 Task: Add Fra' Mani Spicy Italian Smoked Sausage to the cart.
Action: Mouse pressed left at (21, 112)
Screenshot: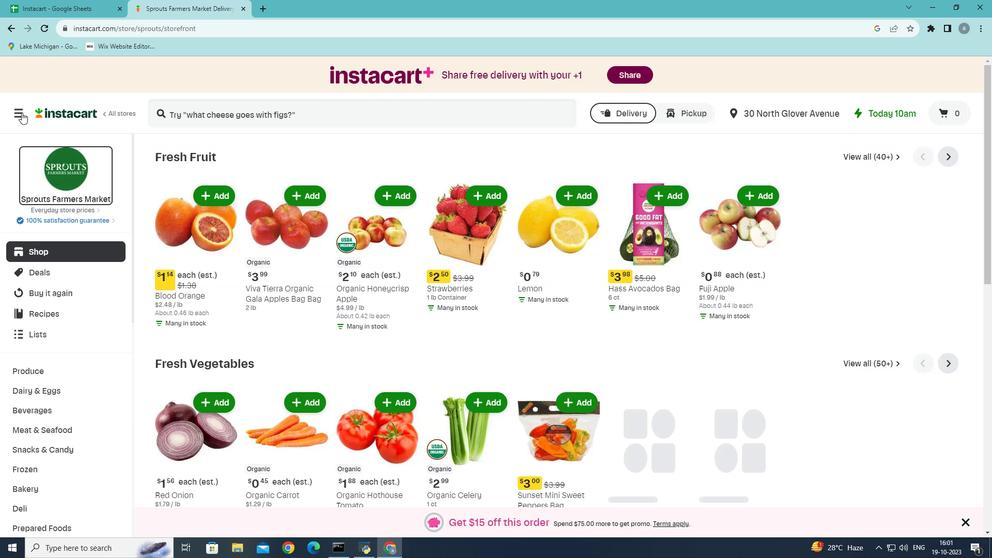 
Action: Mouse moved to (49, 294)
Screenshot: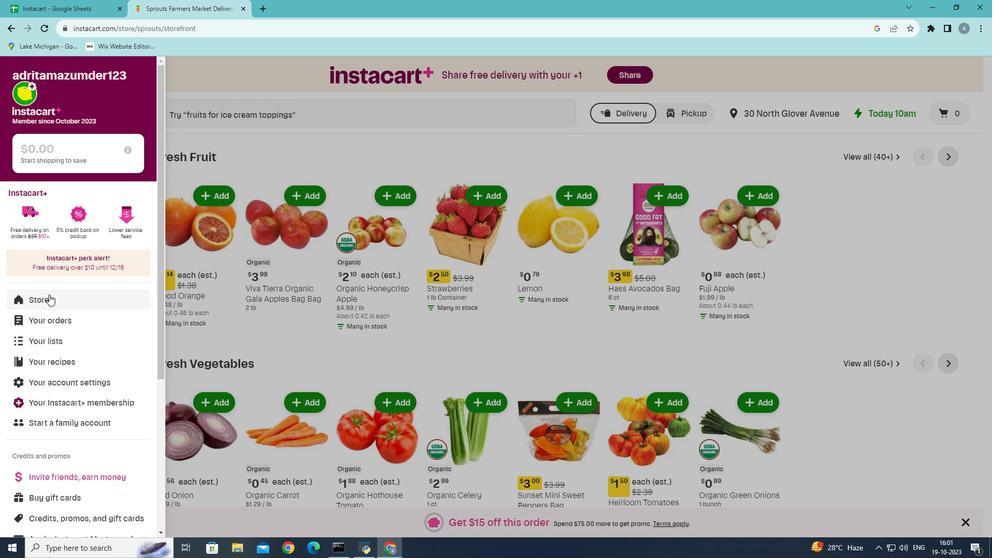 
Action: Mouse pressed left at (49, 294)
Screenshot: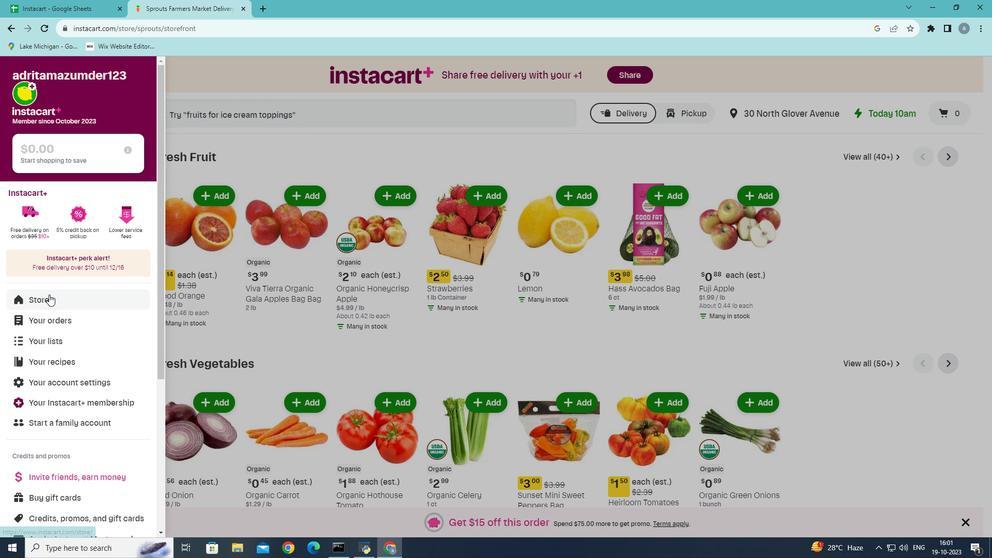 
Action: Mouse moved to (243, 120)
Screenshot: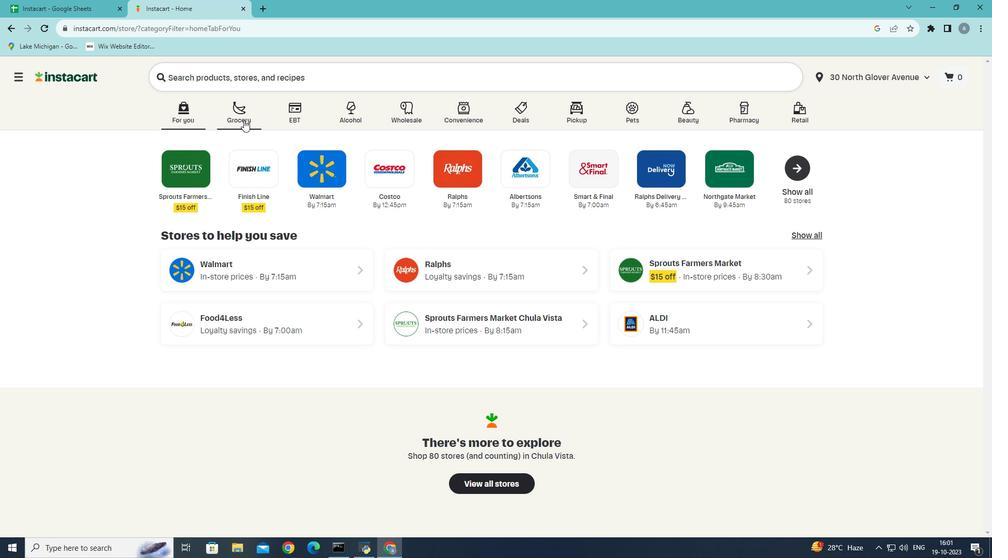 
Action: Mouse pressed left at (243, 120)
Screenshot: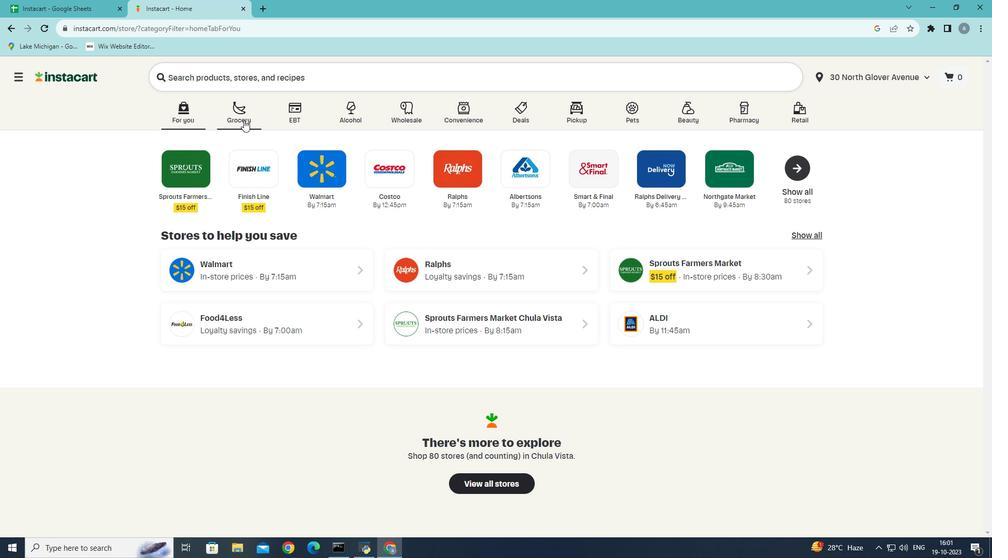 
Action: Mouse moved to (227, 281)
Screenshot: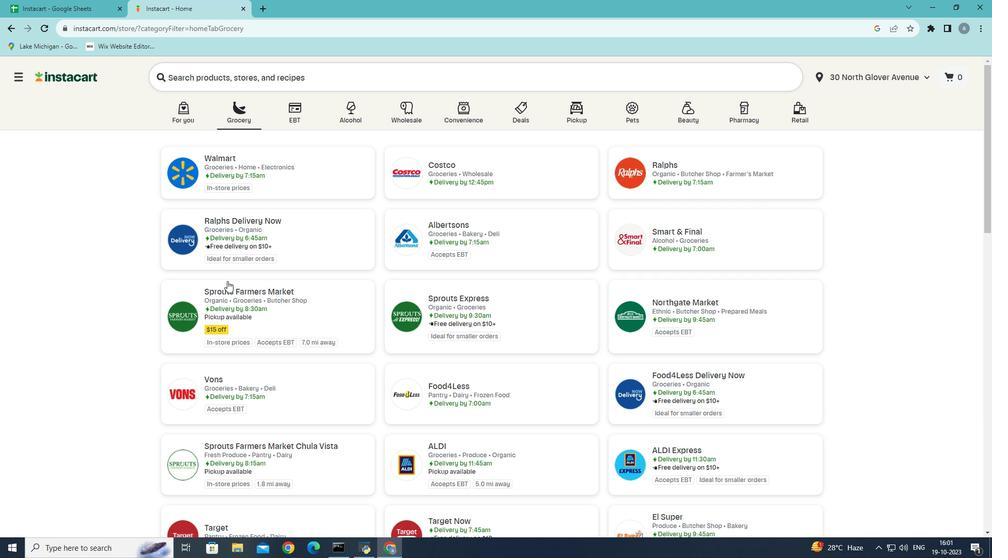 
Action: Mouse pressed left at (227, 281)
Screenshot: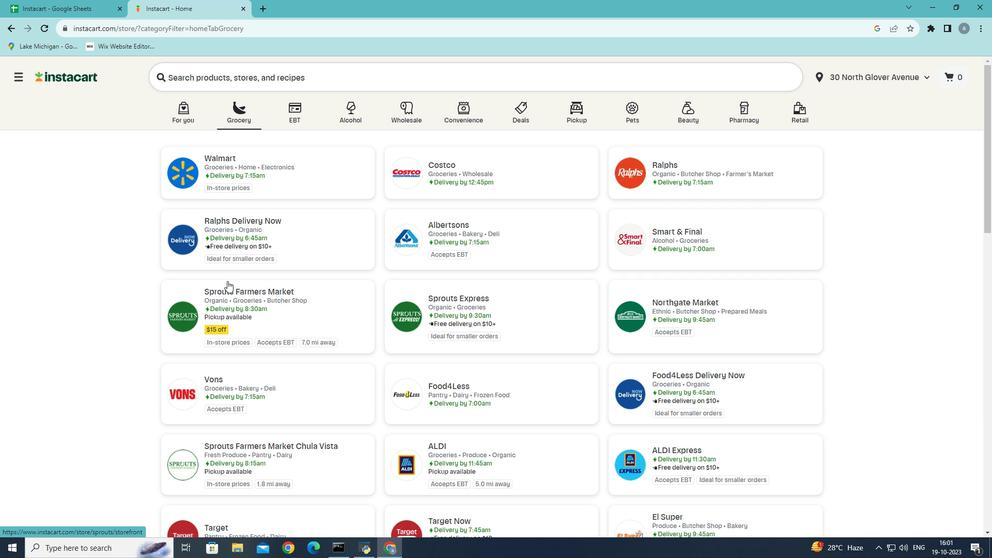 
Action: Mouse moved to (38, 426)
Screenshot: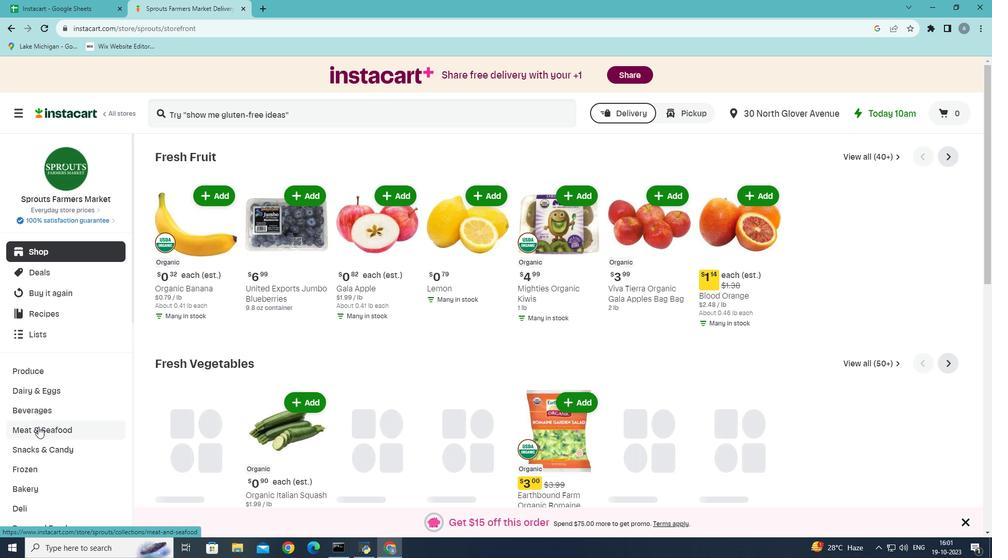 
Action: Mouse pressed left at (38, 426)
Screenshot: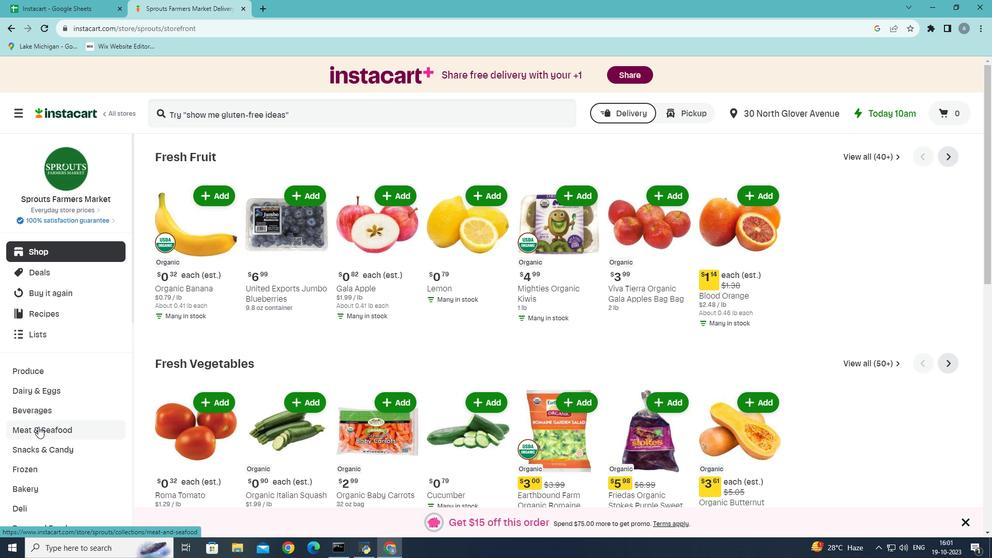 
Action: Mouse moved to (527, 186)
Screenshot: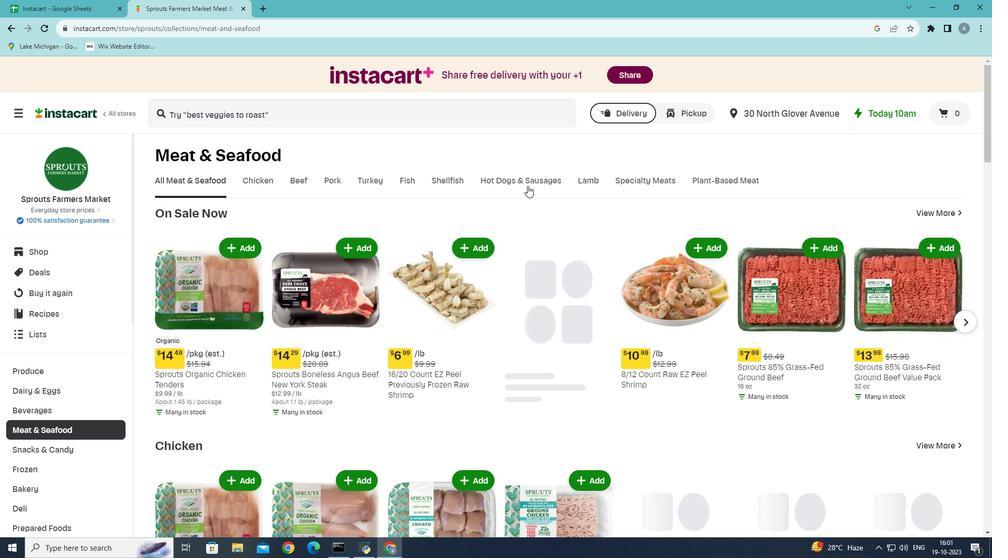
Action: Mouse pressed left at (527, 186)
Screenshot: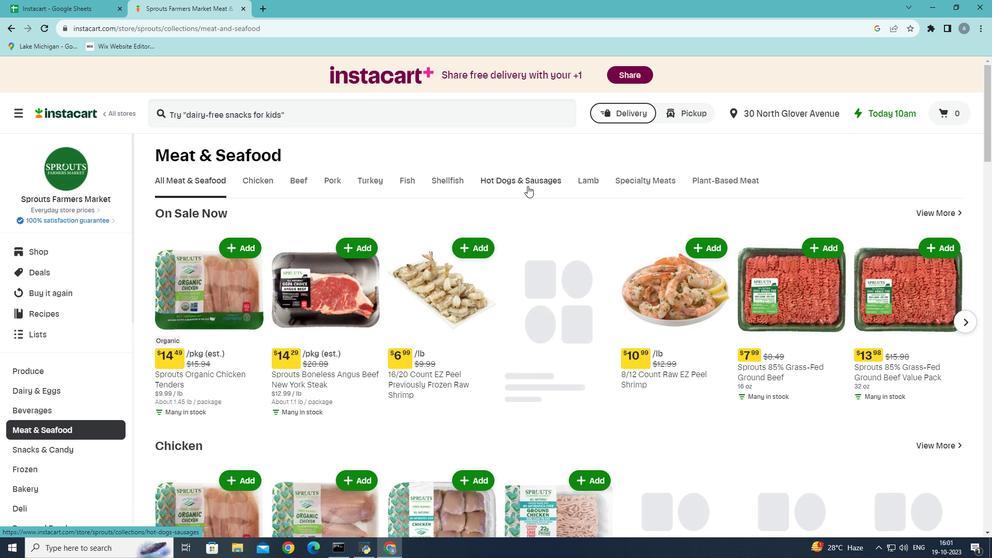 
Action: Mouse moved to (243, 229)
Screenshot: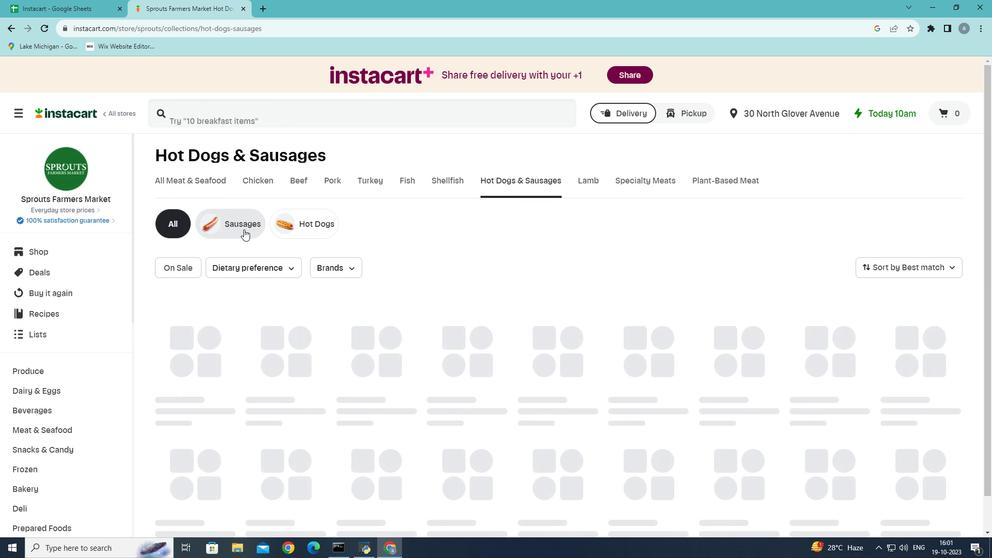 
Action: Mouse pressed left at (243, 229)
Screenshot: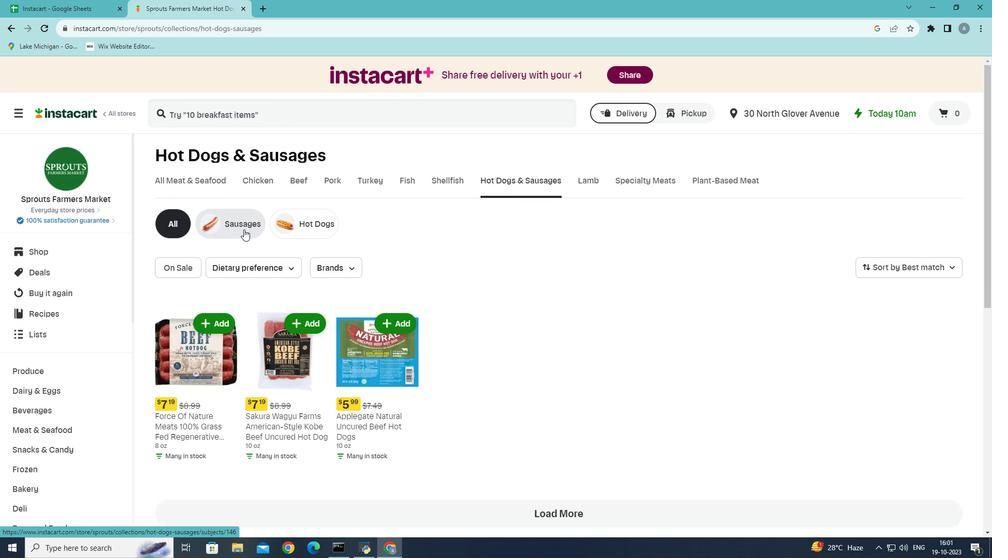 
Action: Mouse moved to (35, 429)
Screenshot: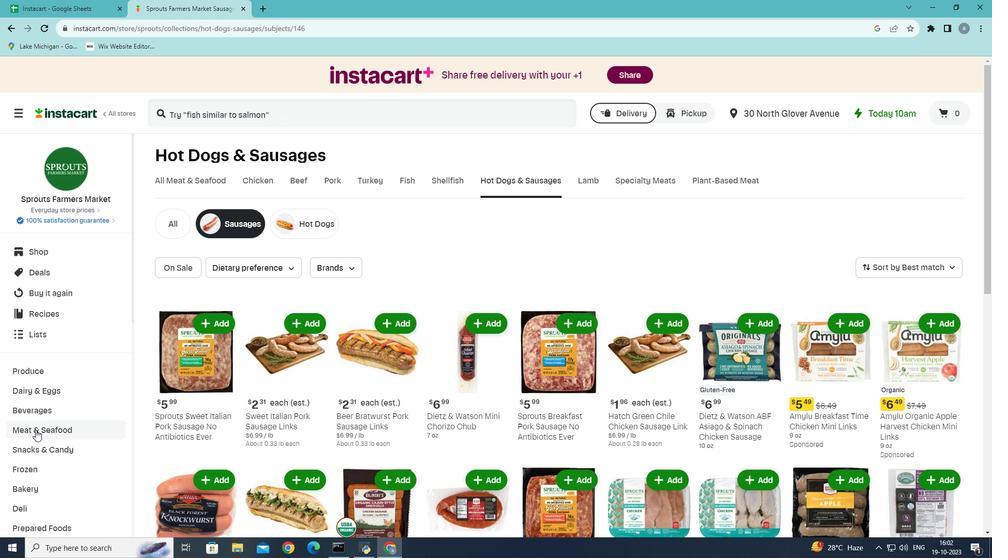 
Action: Mouse pressed left at (35, 429)
Screenshot: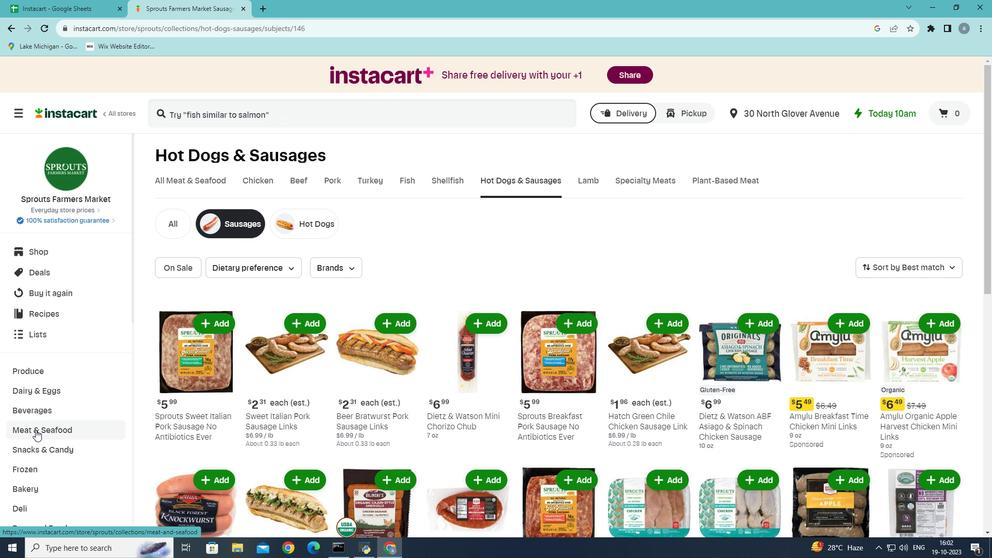 
Action: Mouse moved to (534, 182)
Screenshot: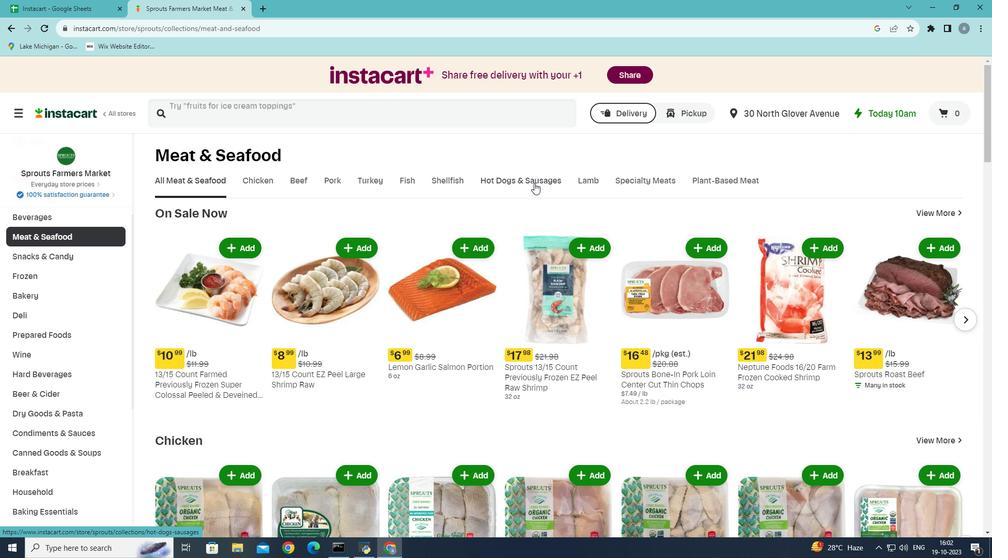 
Action: Mouse pressed left at (534, 182)
Screenshot: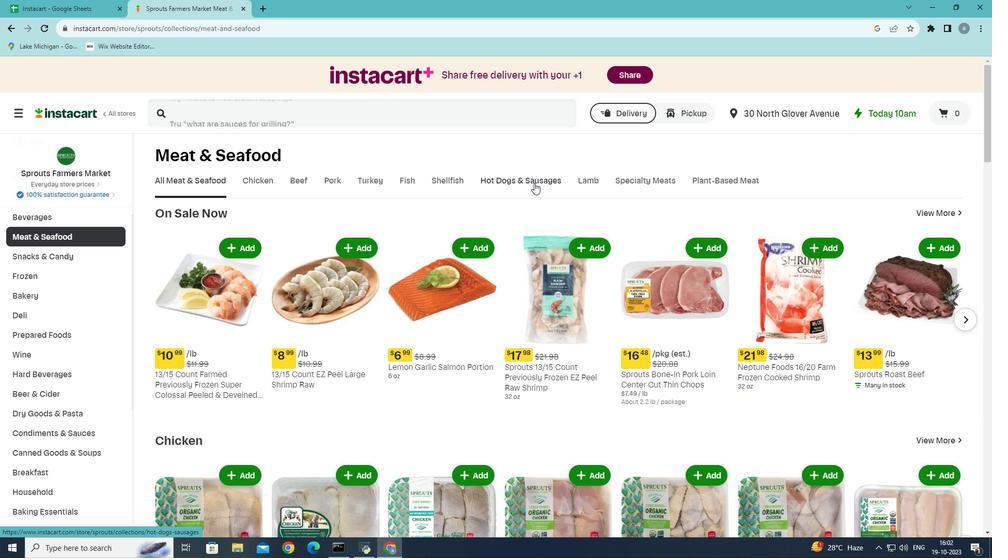 
Action: Mouse moved to (240, 220)
Screenshot: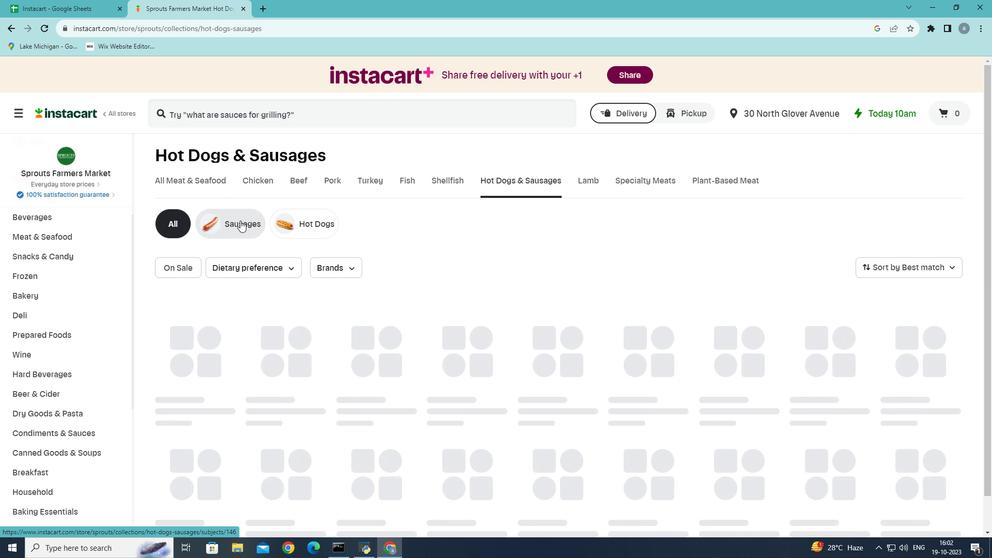 
Action: Mouse pressed left at (240, 220)
Screenshot: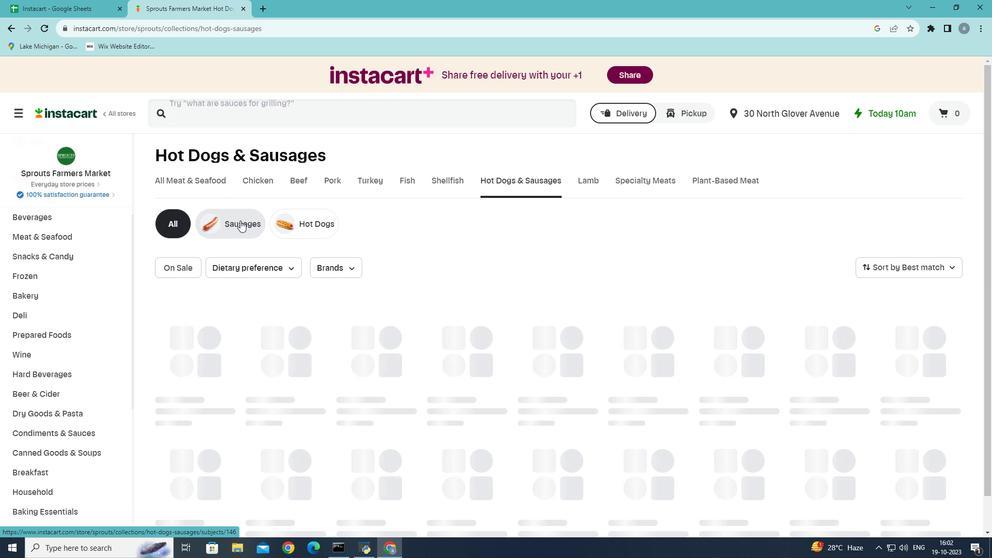 
Action: Mouse moved to (519, 348)
Screenshot: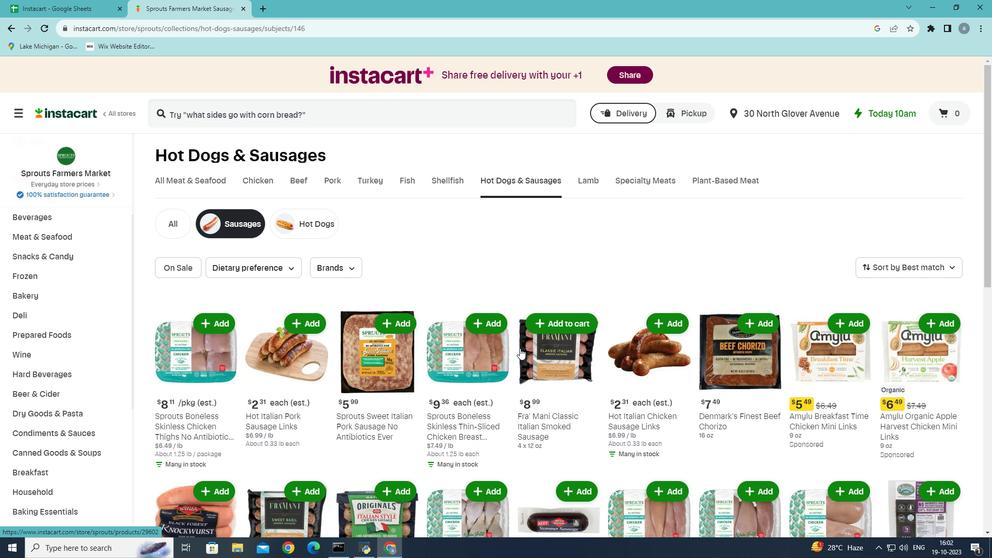
Action: Mouse scrolled (519, 347) with delta (0, 0)
Screenshot: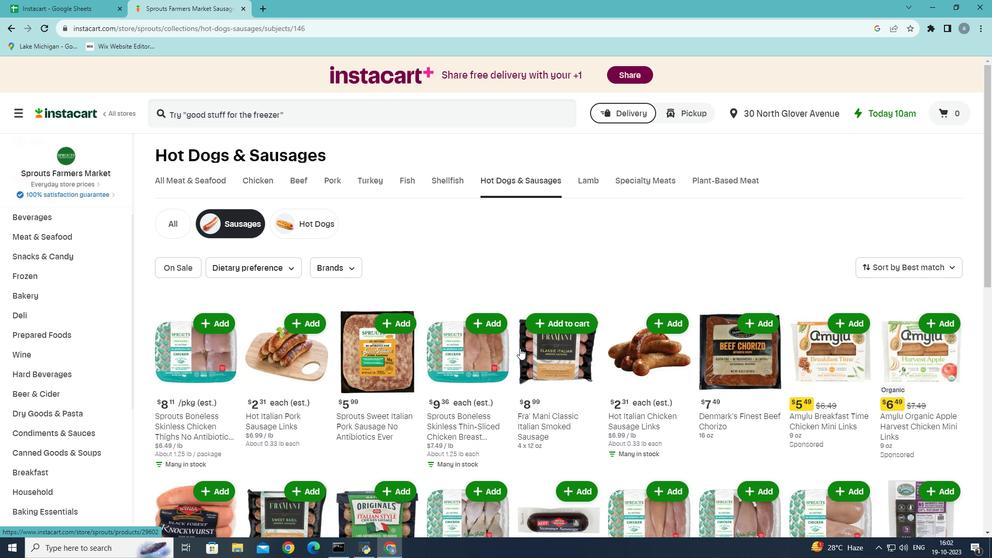 
Action: Mouse moved to (518, 350)
Screenshot: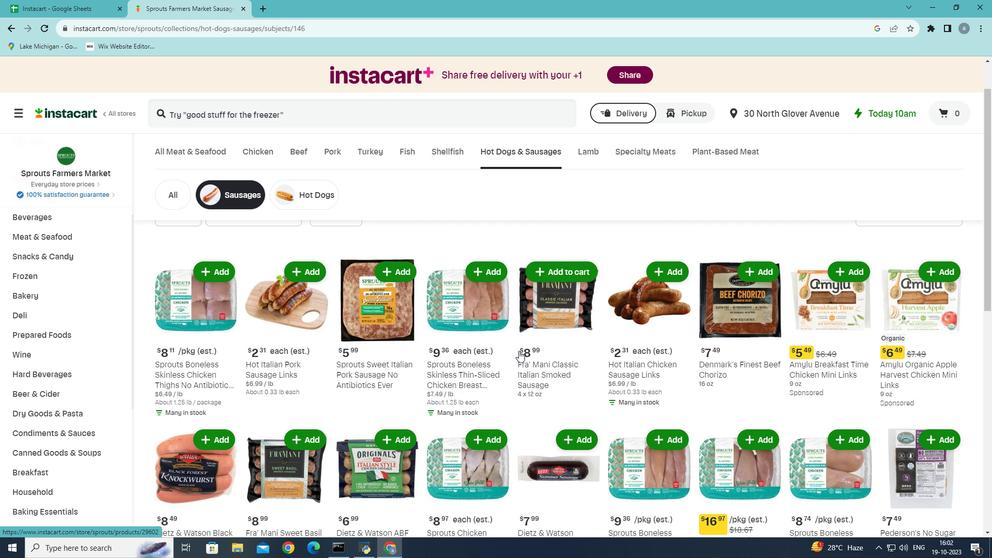 
Action: Mouse scrolled (518, 350) with delta (0, 0)
Screenshot: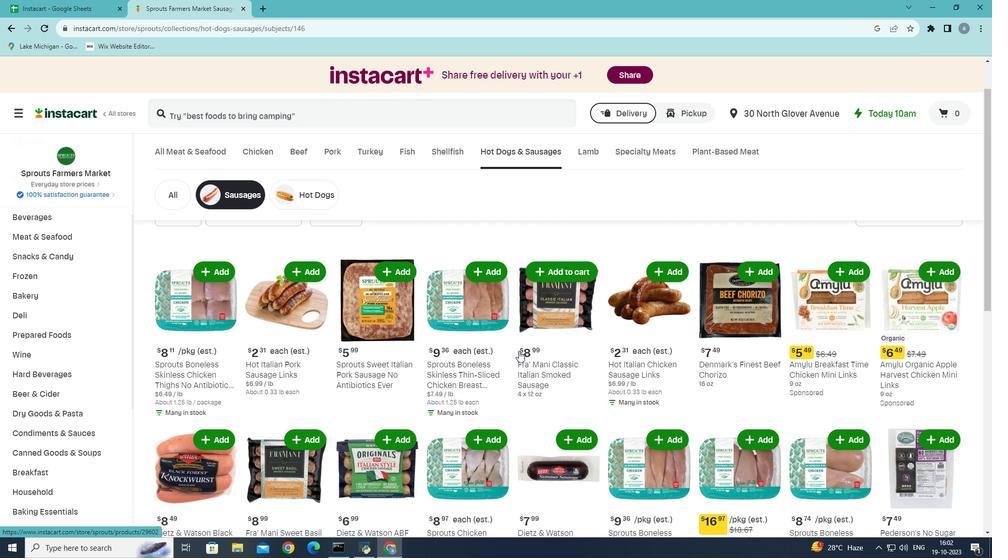 
Action: Mouse scrolled (518, 350) with delta (0, 0)
Screenshot: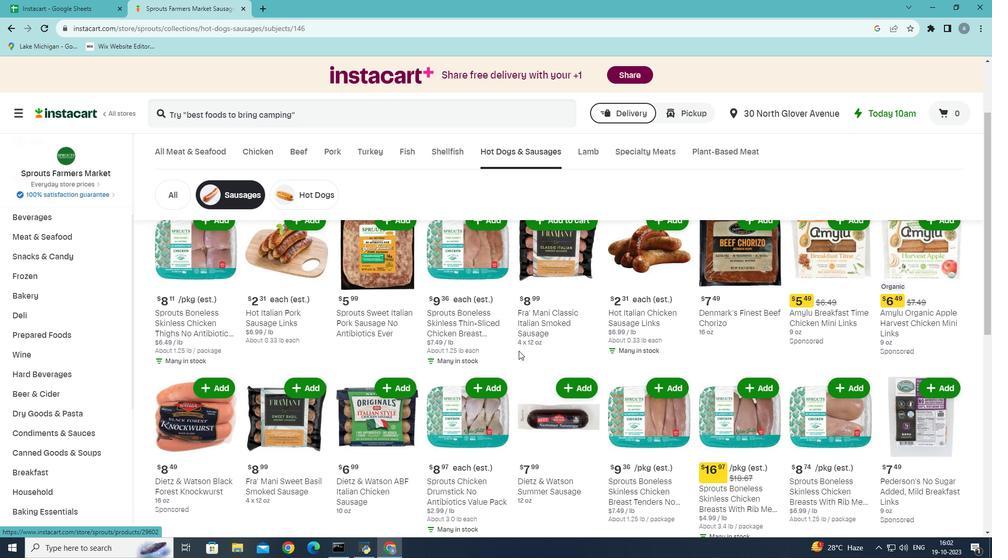 
Action: Mouse scrolled (518, 350) with delta (0, 0)
Screenshot: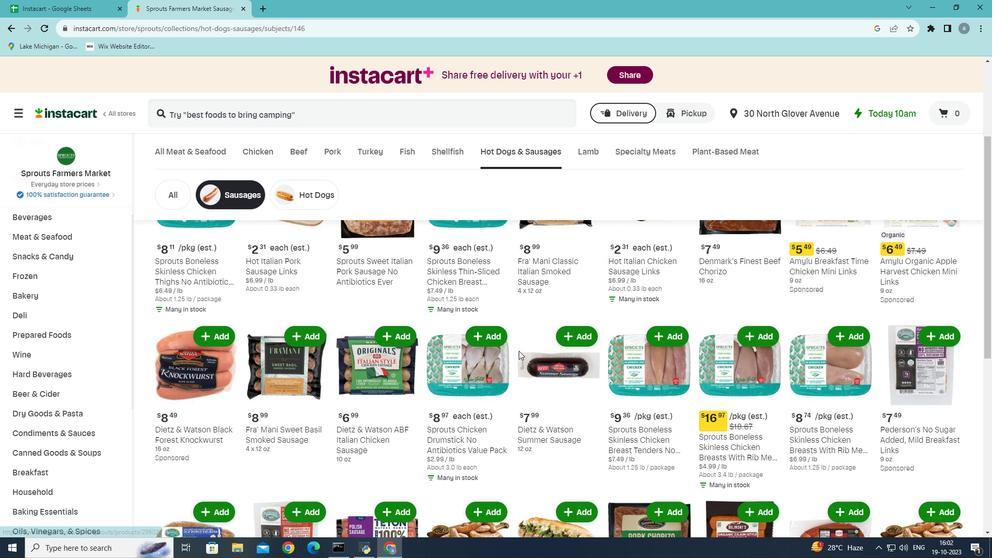 
Action: Mouse scrolled (518, 350) with delta (0, 0)
Screenshot: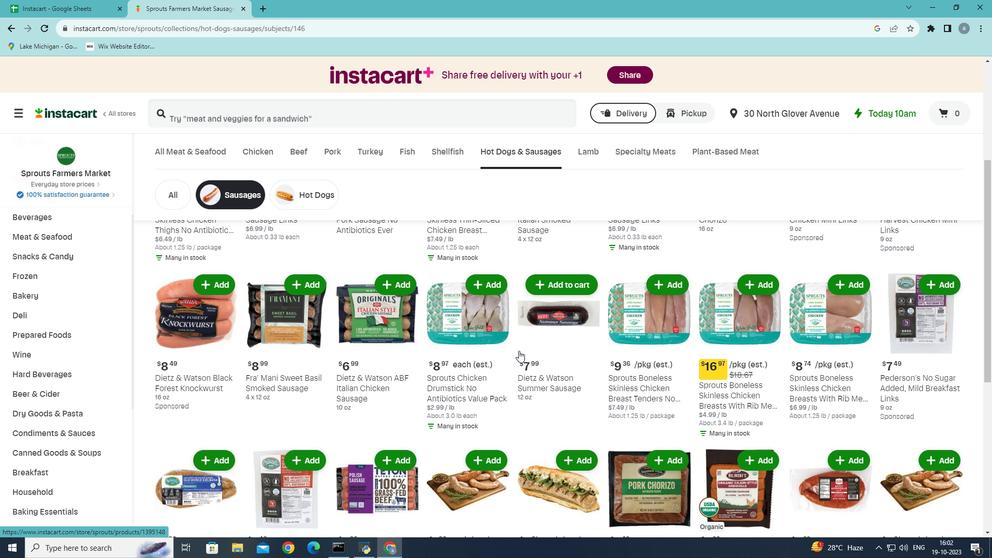 
Action: Mouse scrolled (518, 350) with delta (0, 0)
Screenshot: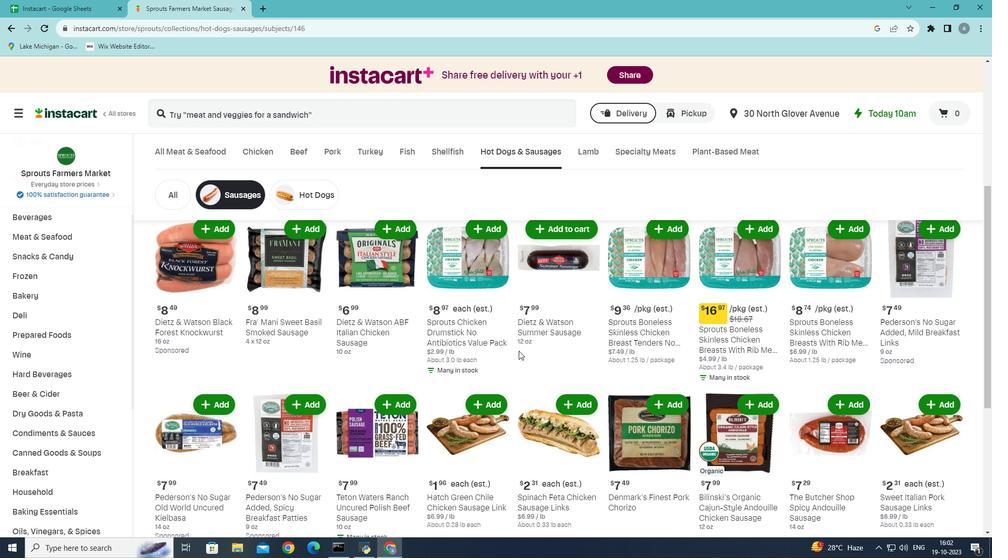 
Action: Mouse scrolled (518, 350) with delta (0, 0)
Screenshot: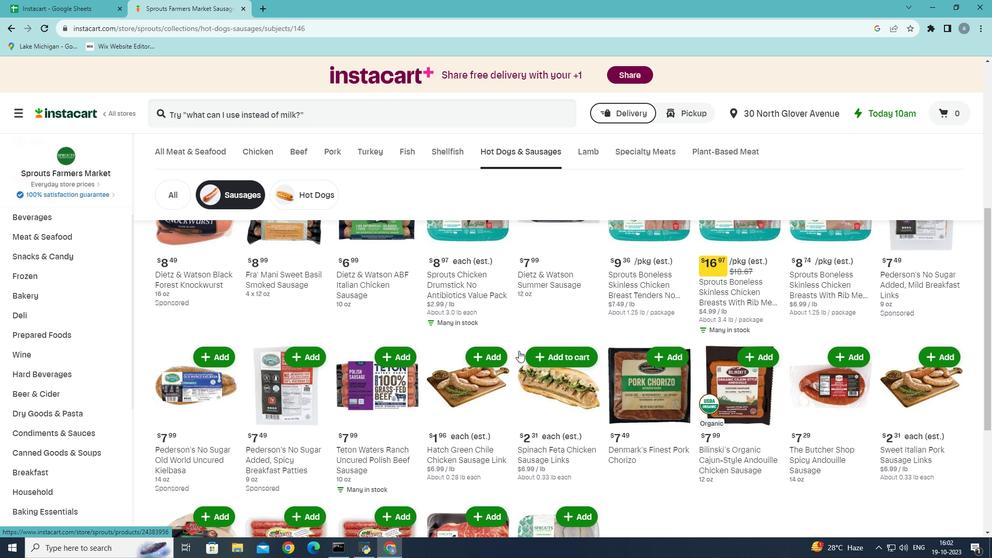
Action: Mouse scrolled (518, 350) with delta (0, 0)
Screenshot: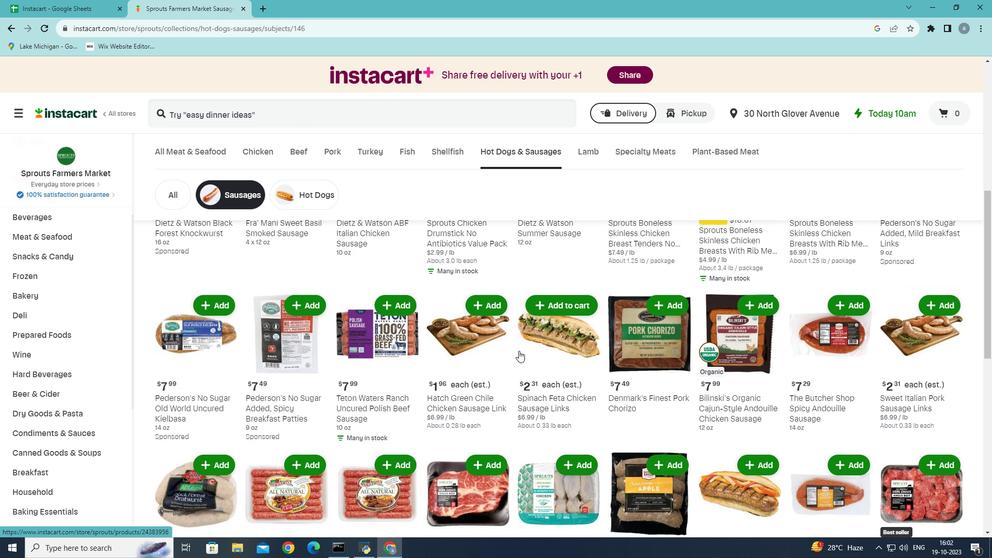 
Action: Mouse scrolled (518, 350) with delta (0, 0)
Screenshot: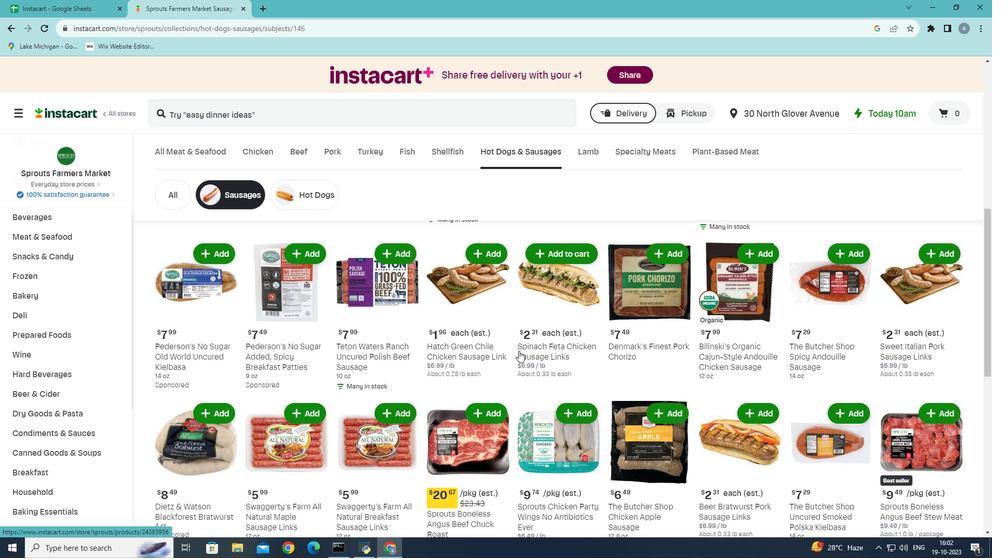 
Action: Mouse scrolled (518, 350) with delta (0, 0)
Screenshot: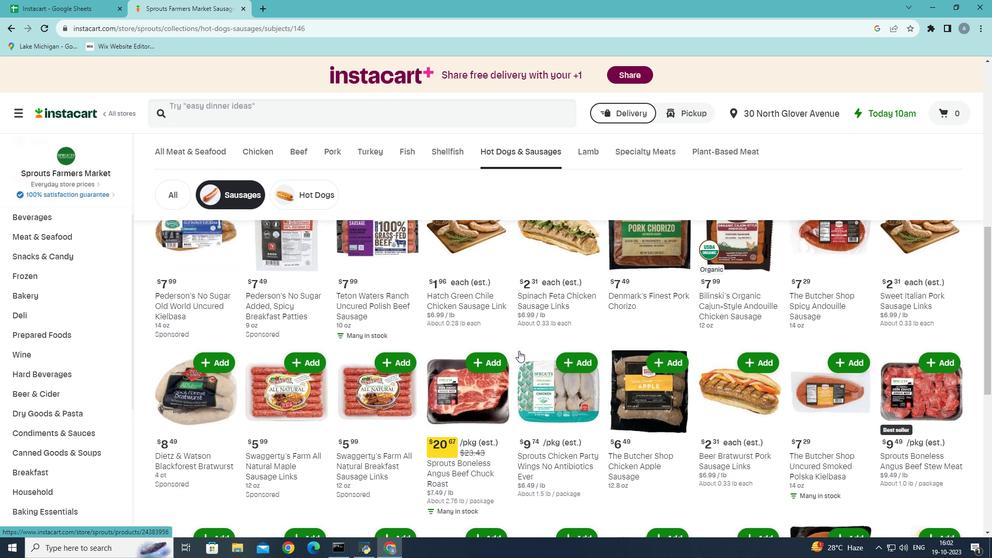 
Action: Mouse scrolled (518, 350) with delta (0, 0)
Screenshot: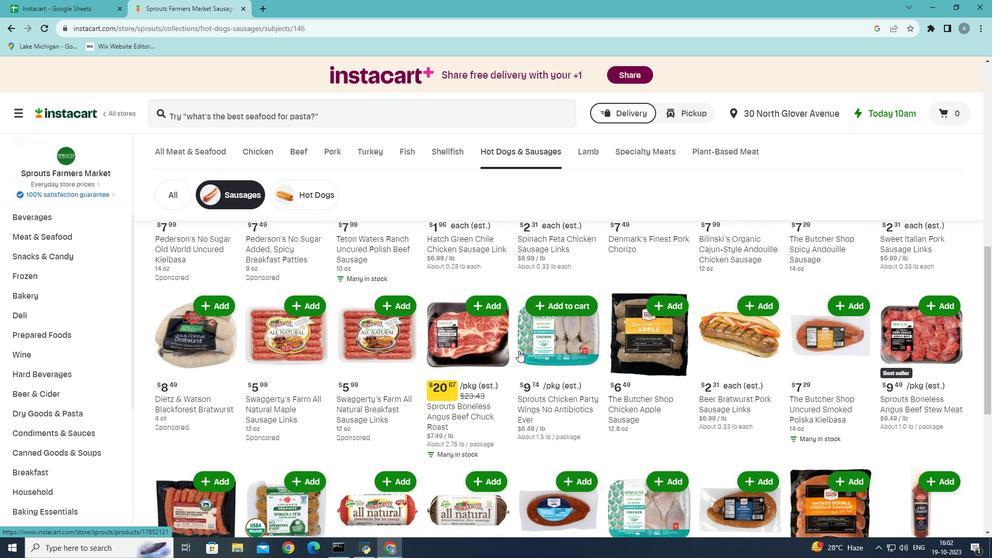 
Action: Mouse scrolled (518, 350) with delta (0, 0)
Screenshot: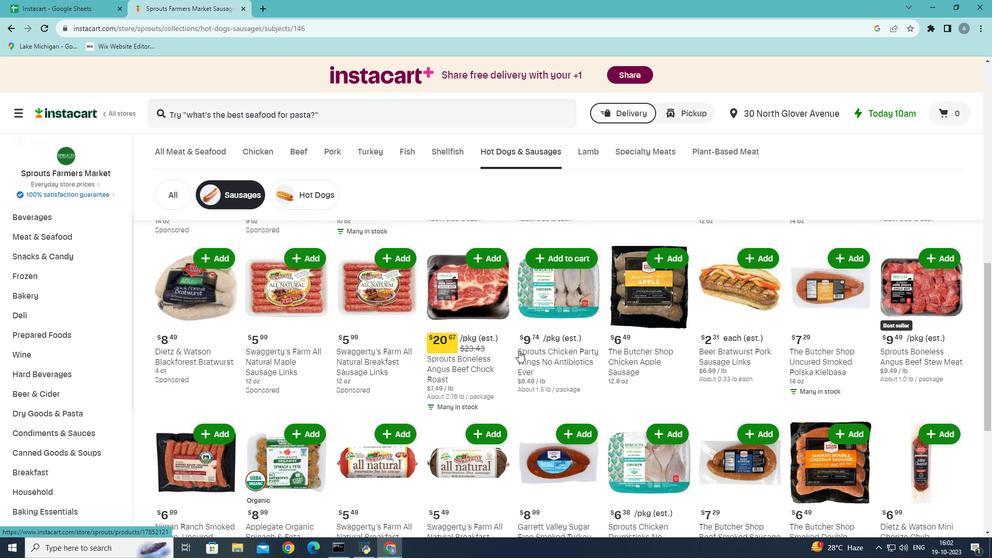 
Action: Mouse scrolled (518, 350) with delta (0, 0)
Screenshot: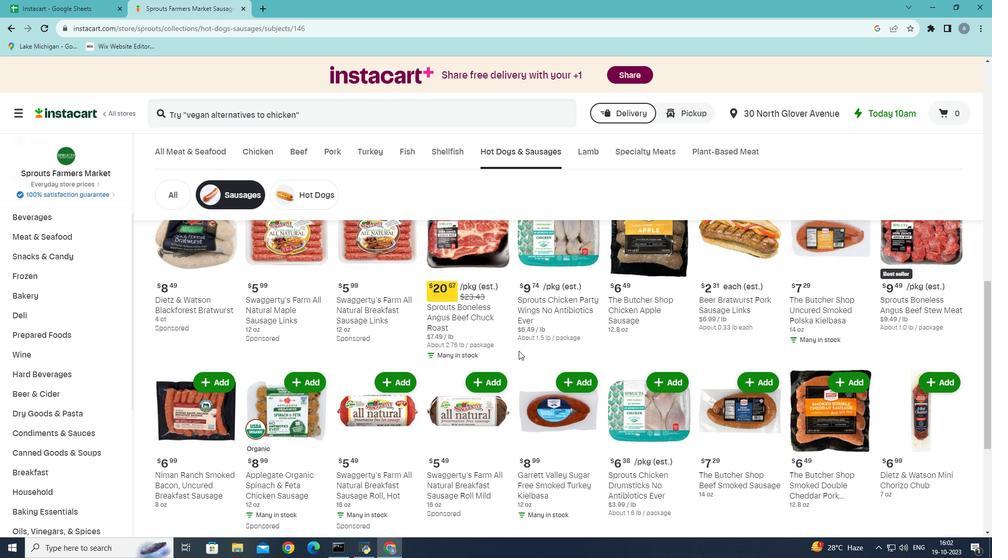 
Action: Mouse scrolled (518, 350) with delta (0, 0)
Screenshot: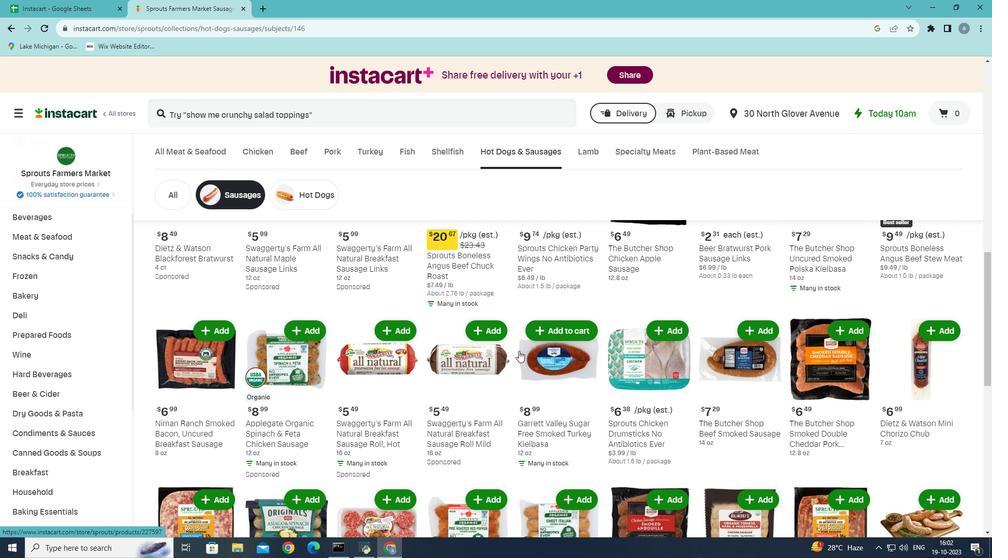 
Action: Mouse scrolled (518, 350) with delta (0, 0)
Screenshot: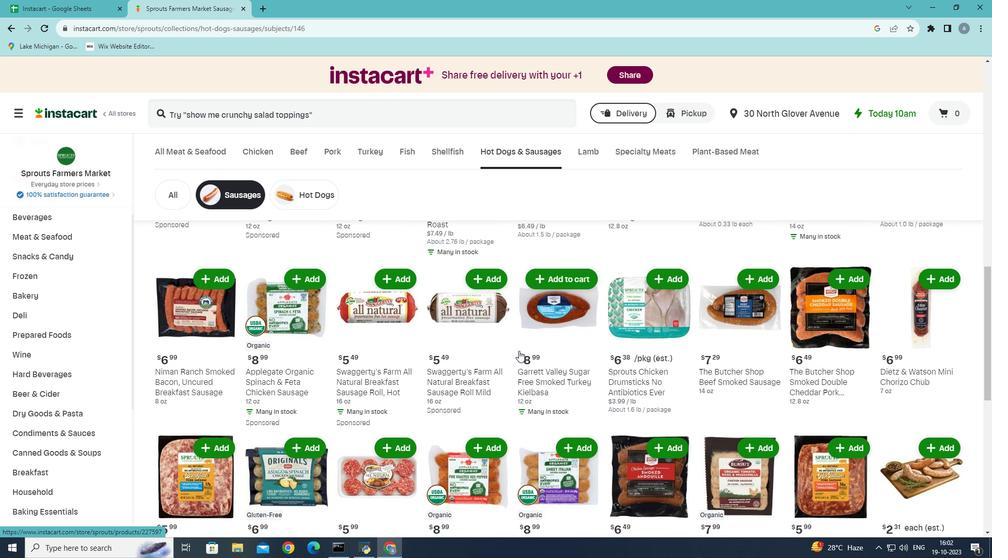 
Action: Mouse scrolled (518, 350) with delta (0, 0)
Screenshot: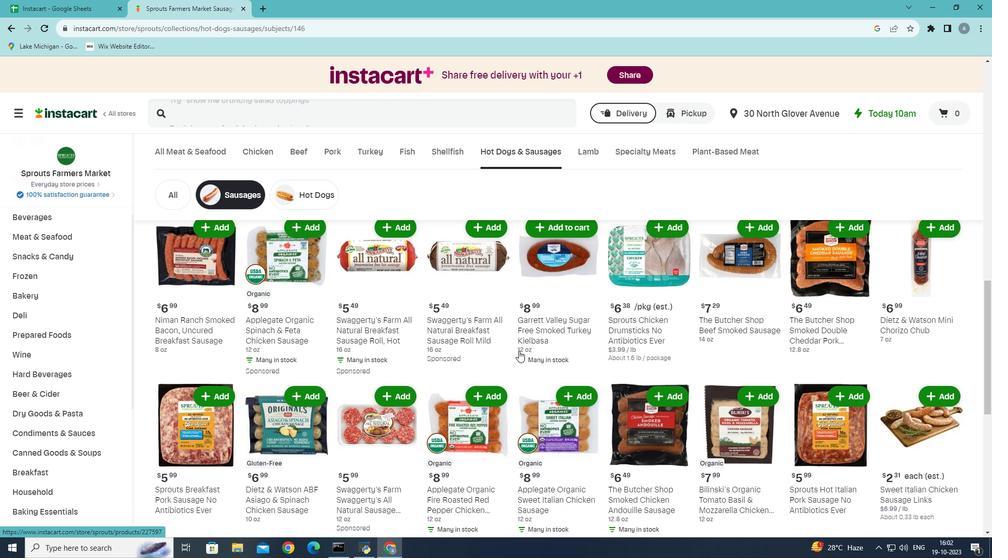 
Action: Mouse scrolled (518, 350) with delta (0, 0)
Screenshot: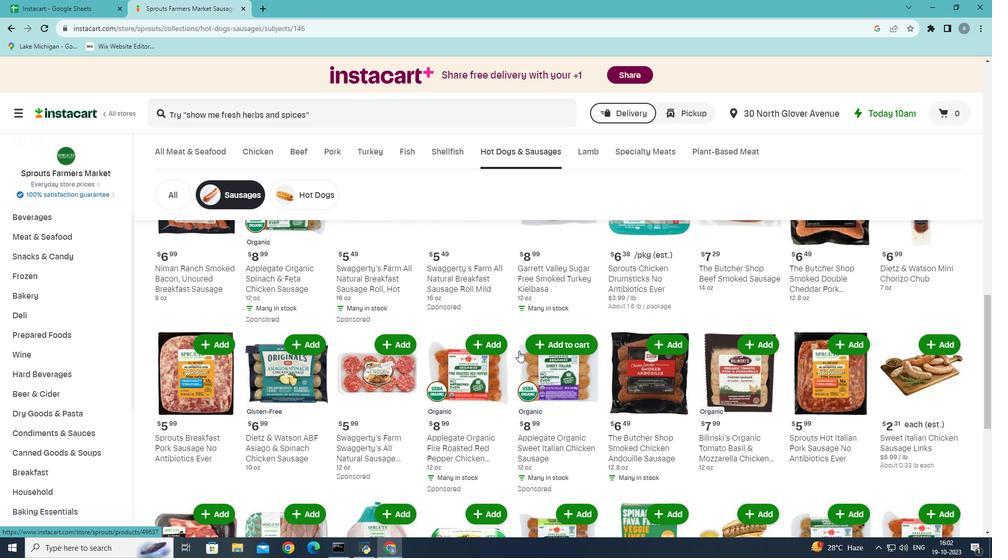 
Action: Mouse scrolled (518, 350) with delta (0, 0)
Screenshot: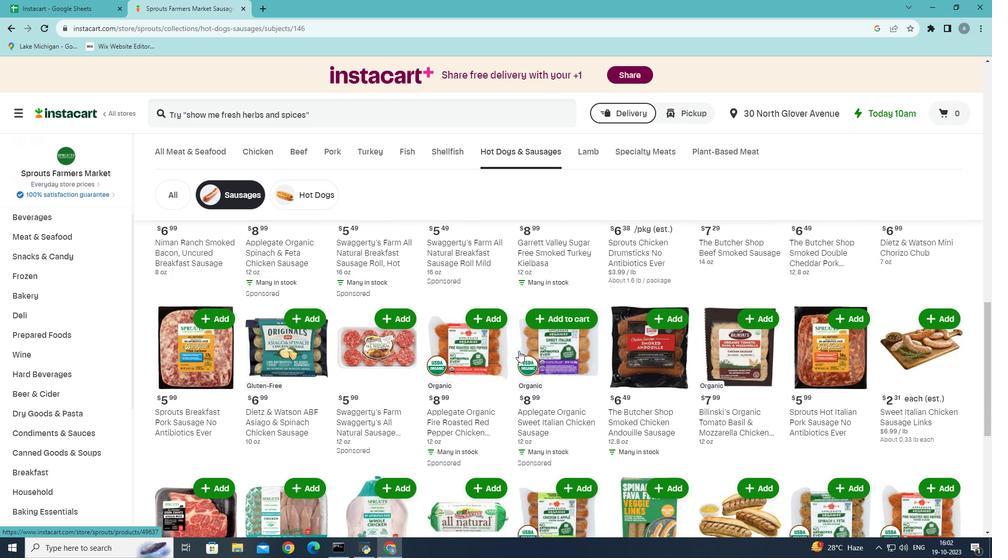 
Action: Mouse scrolled (518, 350) with delta (0, 0)
Screenshot: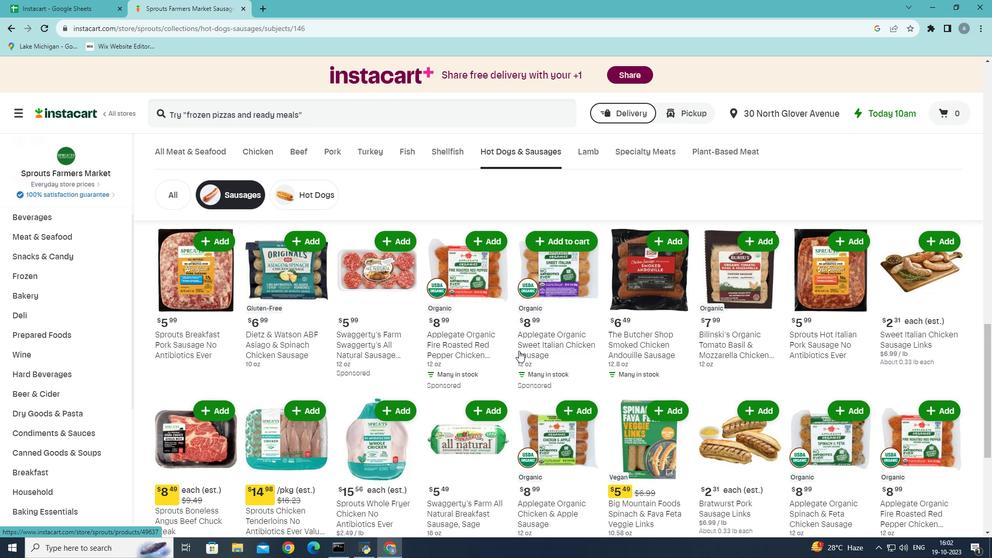 
Action: Mouse scrolled (518, 350) with delta (0, 0)
Screenshot: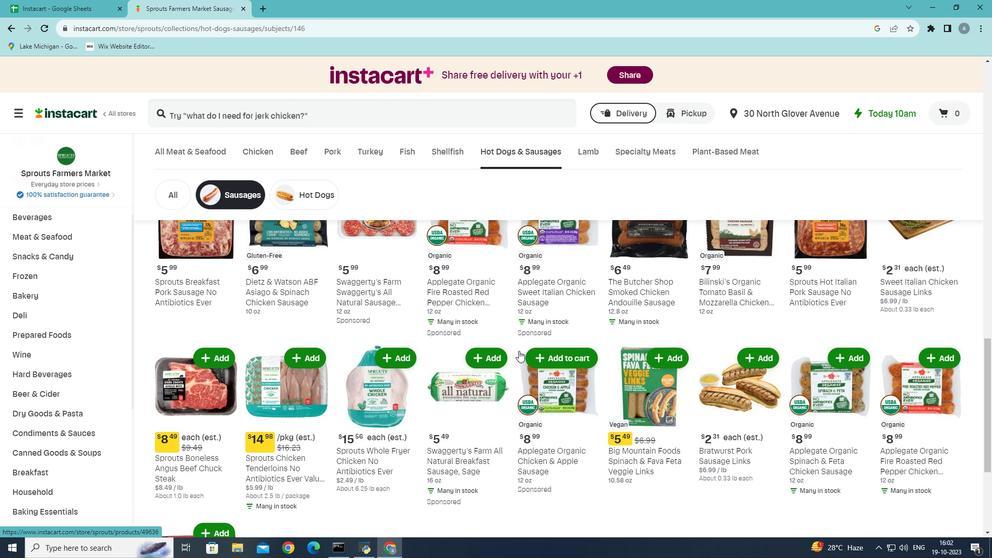 
Action: Mouse scrolled (518, 350) with delta (0, 0)
Screenshot: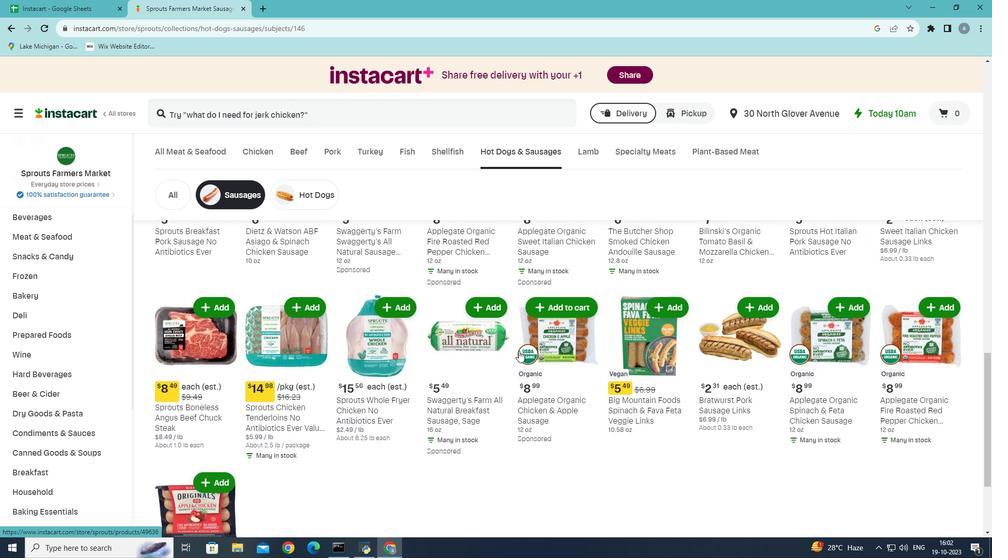 
Action: Mouse scrolled (518, 350) with delta (0, 0)
Screenshot: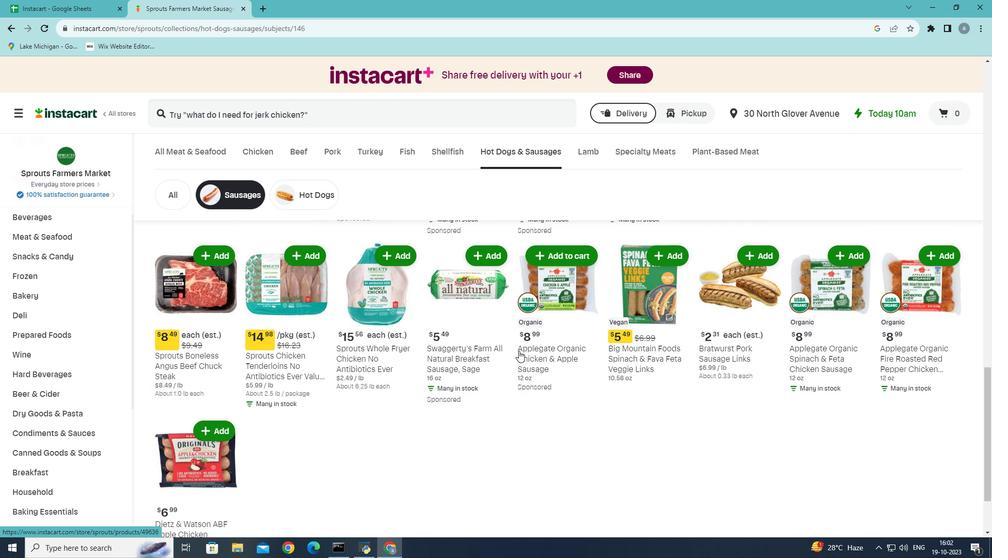 
Action: Mouse scrolled (518, 350) with delta (0, 0)
Screenshot: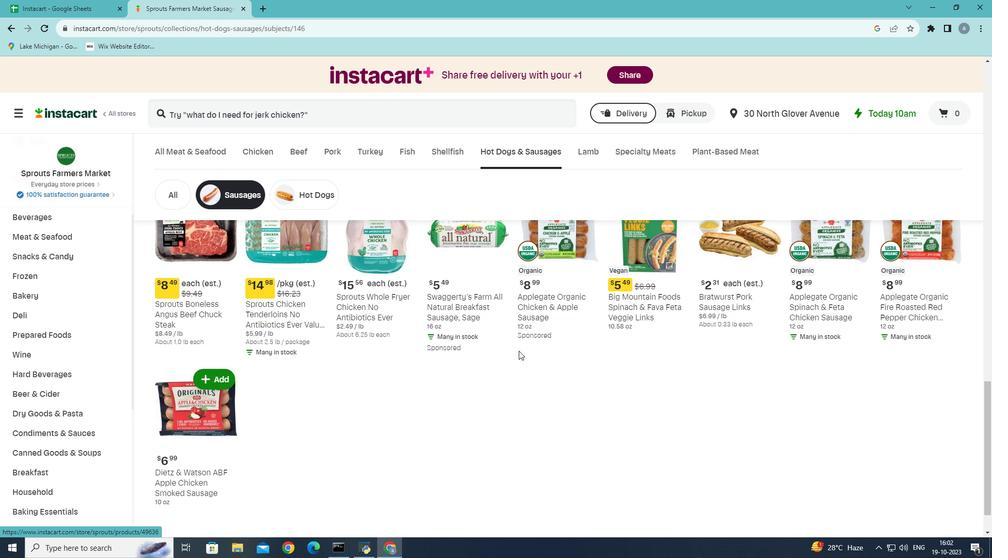 
Action: Mouse scrolled (518, 350) with delta (0, 0)
Screenshot: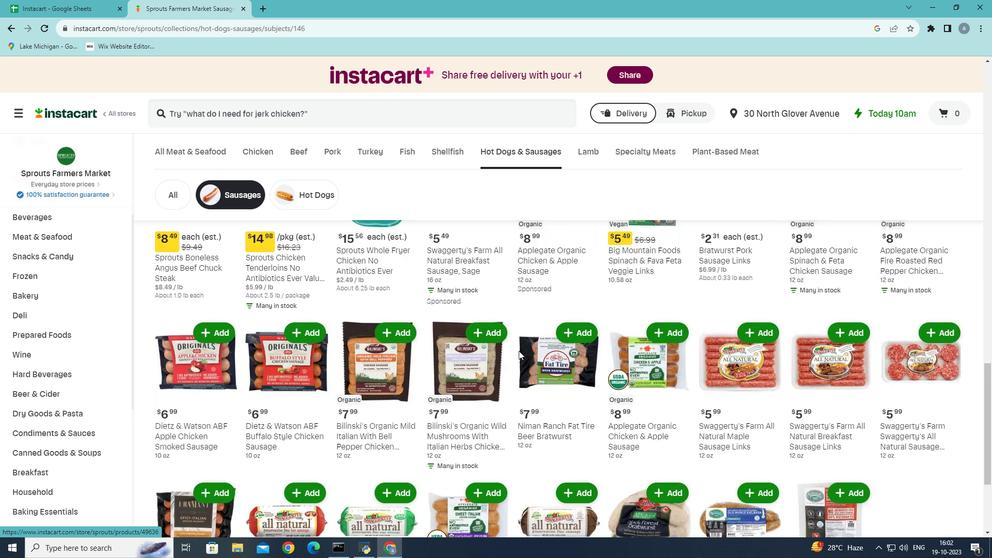 
Action: Mouse scrolled (518, 350) with delta (0, 0)
Screenshot: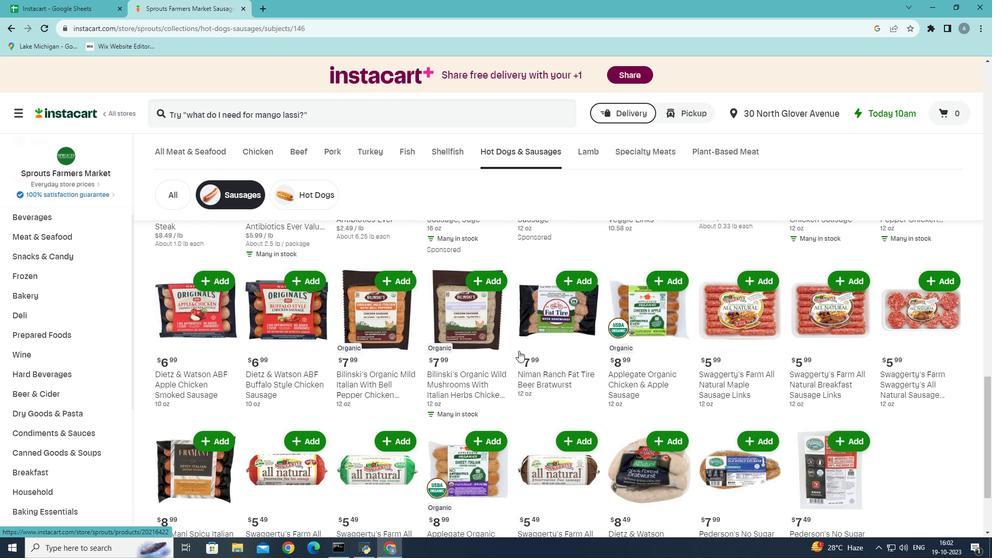 
Action: Mouse scrolled (518, 350) with delta (0, 0)
Screenshot: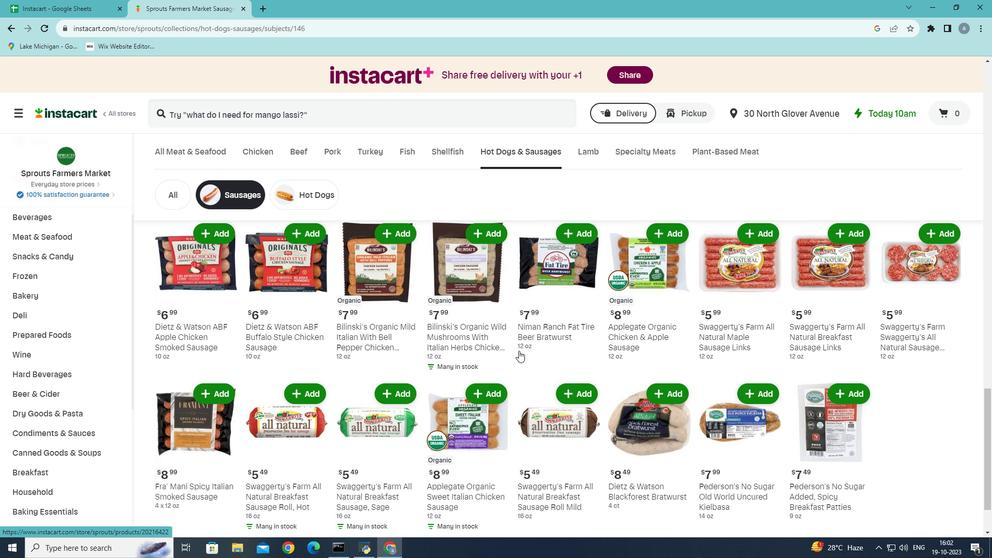 
Action: Mouse moved to (214, 333)
Screenshot: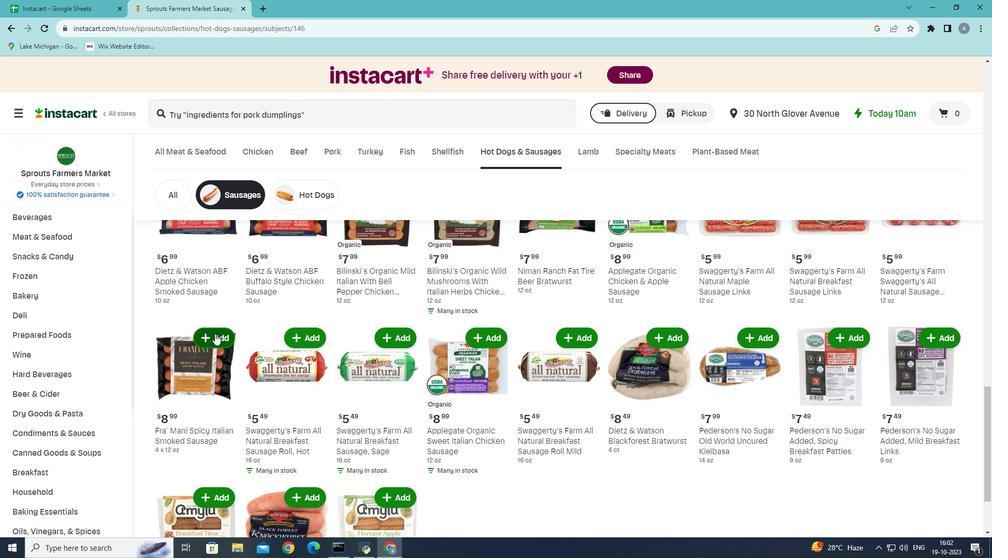 
Action: Mouse pressed left at (214, 333)
Screenshot: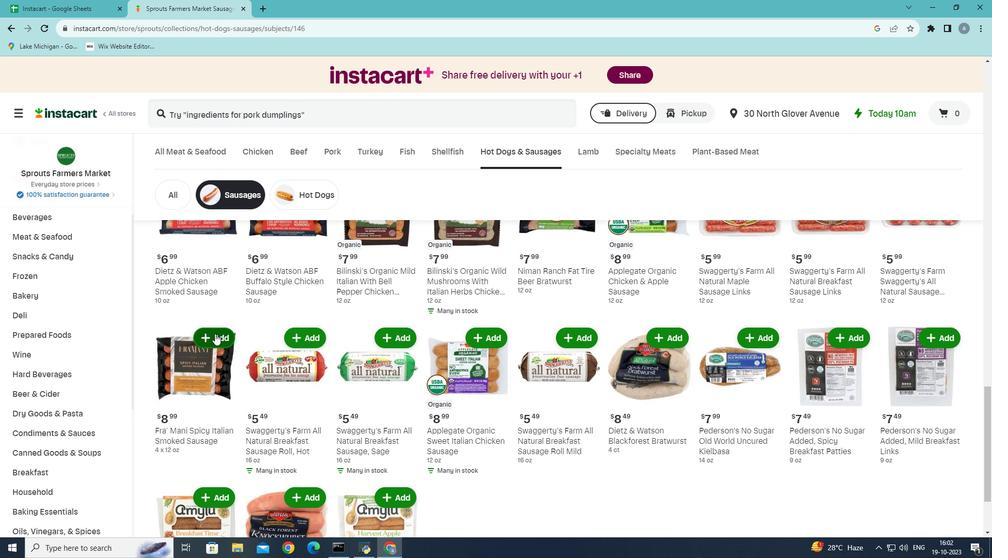 
